 Task: Manage the "Register" page in the site builder.
Action: Mouse moved to (1109, 79)
Screenshot: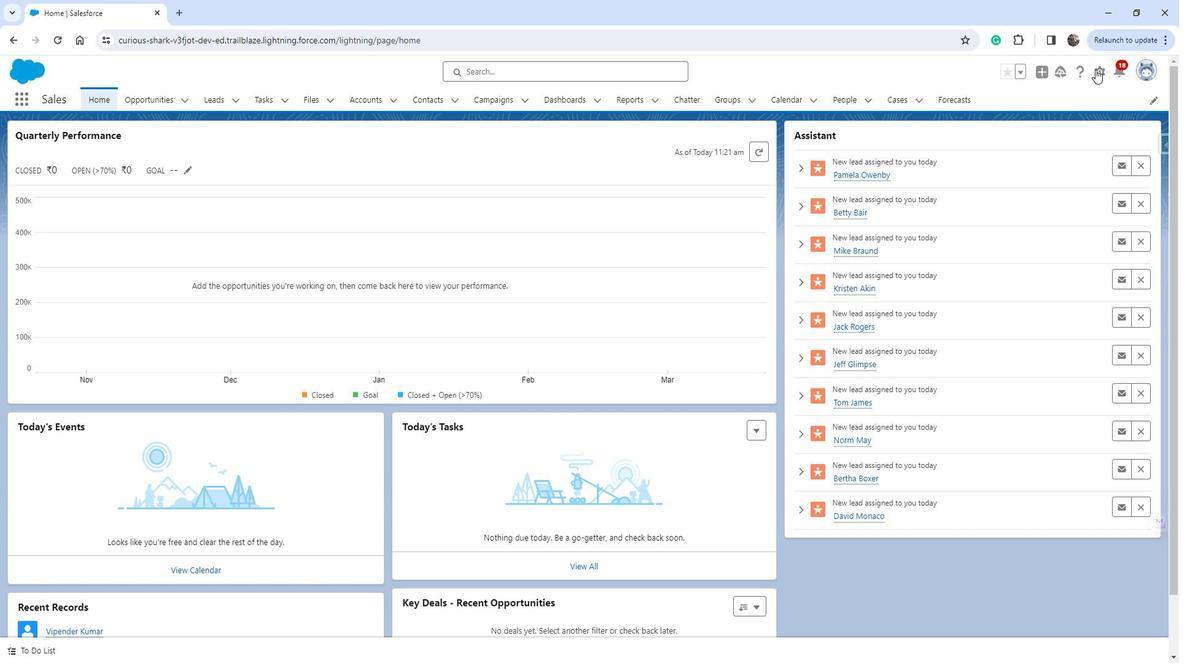 
Action: Mouse pressed left at (1109, 79)
Screenshot: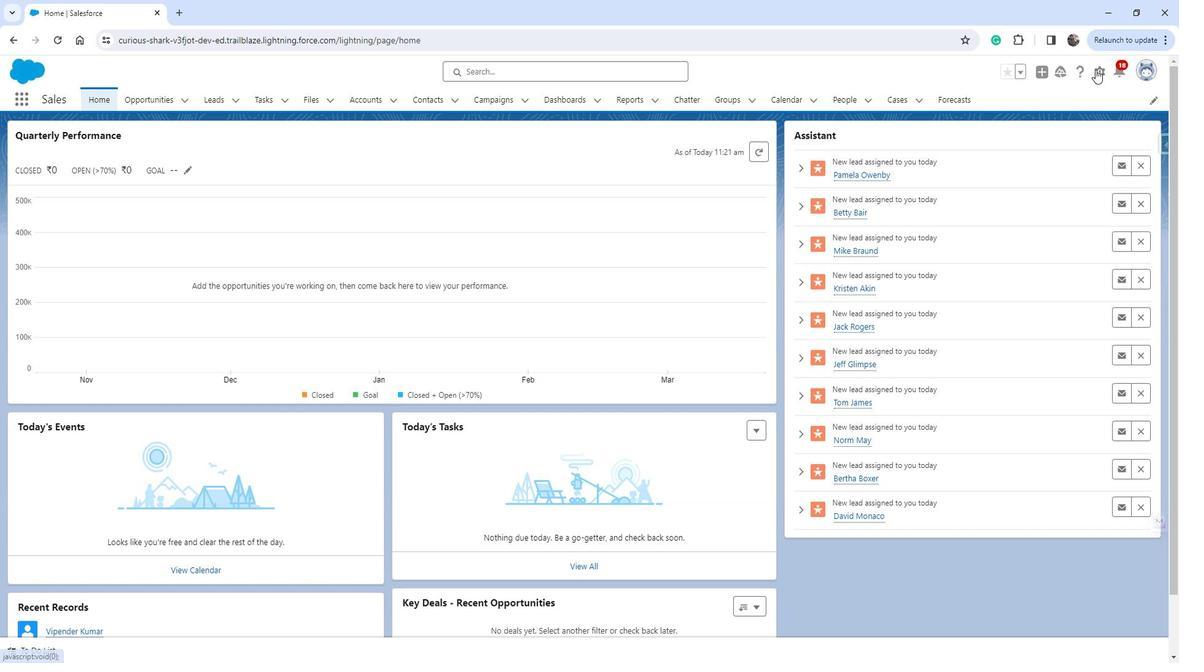 
Action: Mouse moved to (1066, 117)
Screenshot: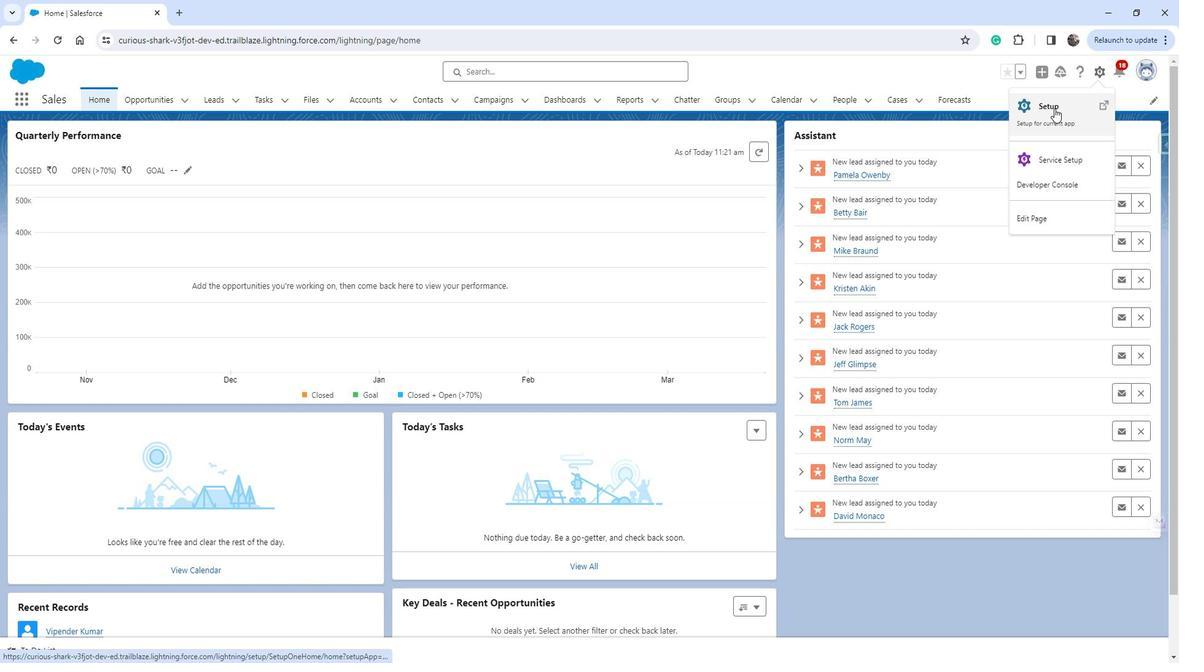
Action: Mouse pressed left at (1066, 117)
Screenshot: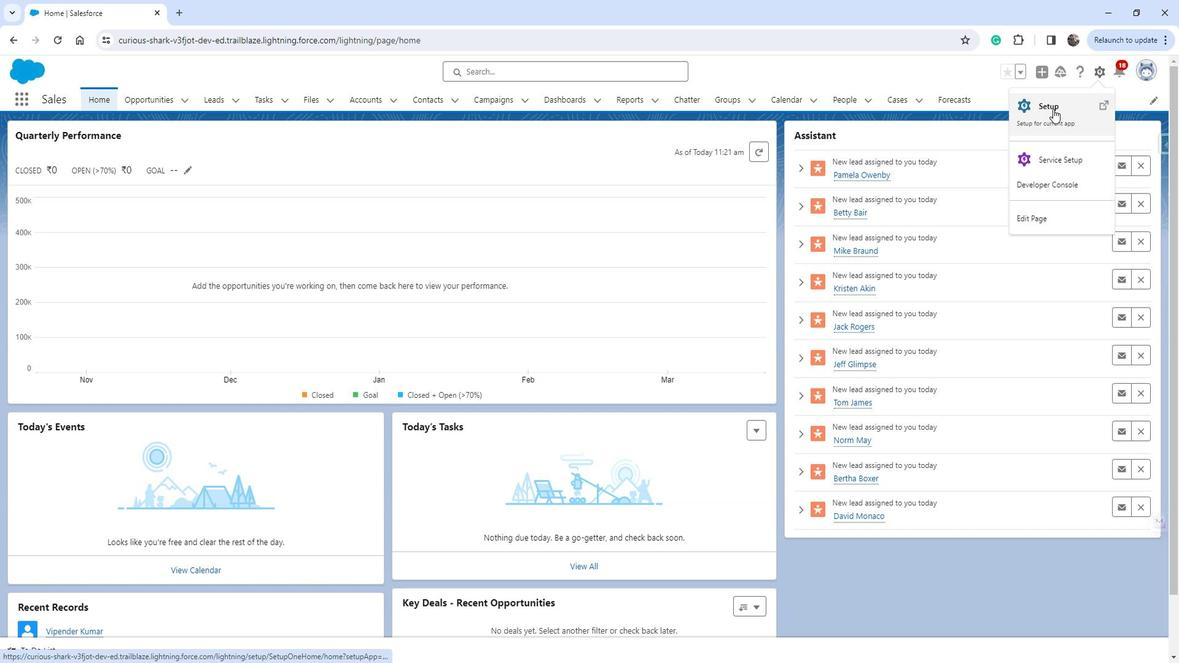 
Action: Mouse moved to (72, 467)
Screenshot: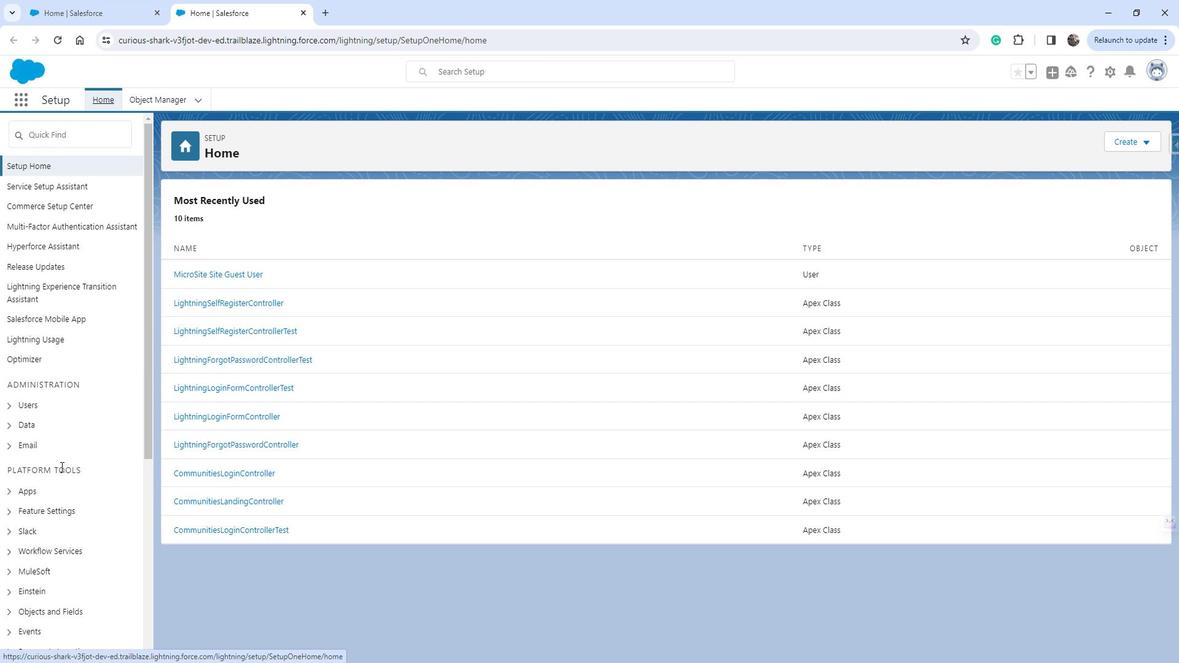 
Action: Mouse scrolled (72, 466) with delta (0, 0)
Screenshot: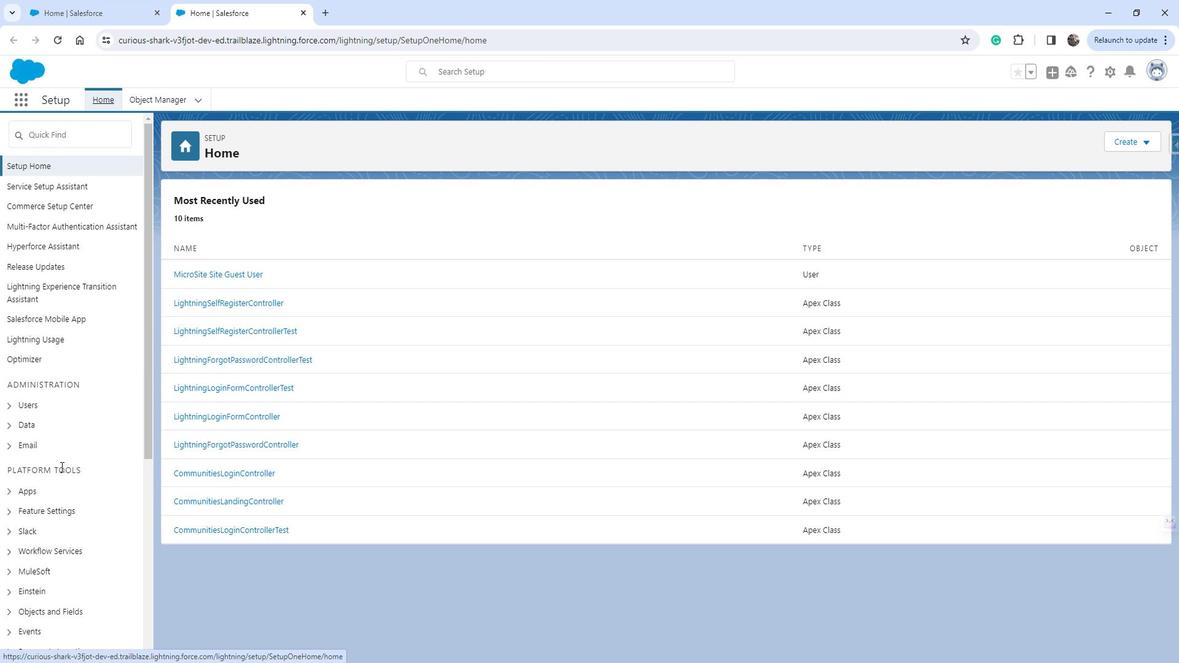 
Action: Mouse scrolled (72, 466) with delta (0, 0)
Screenshot: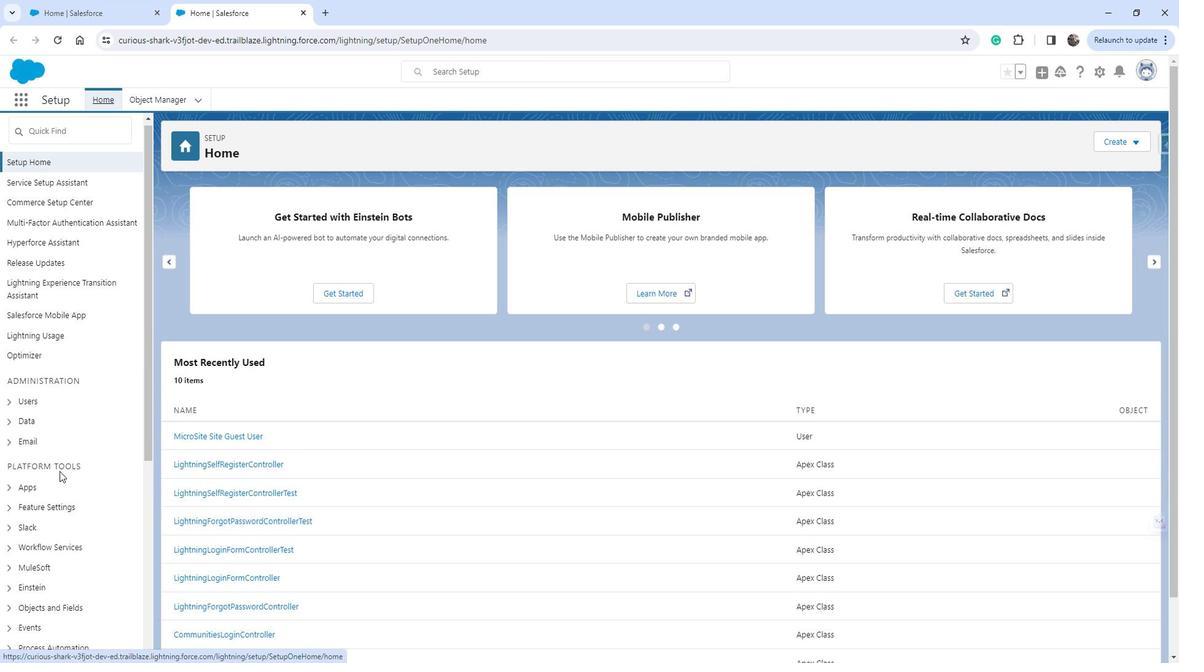 
Action: Mouse moved to (22, 383)
Screenshot: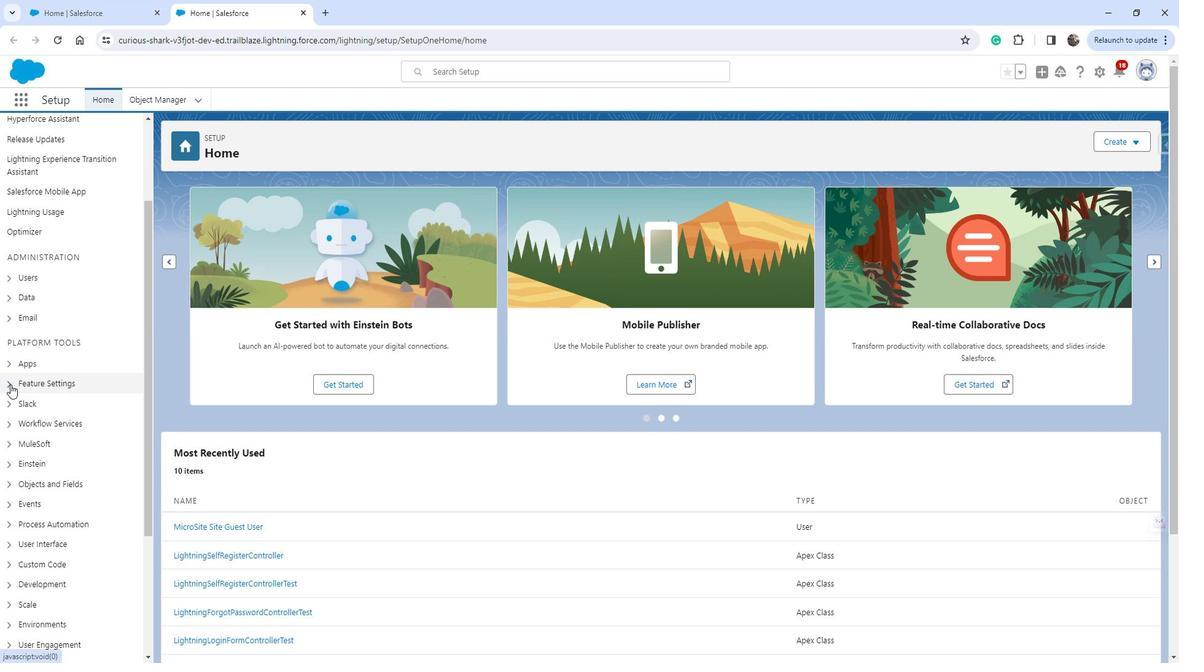 
Action: Mouse pressed left at (22, 383)
Screenshot: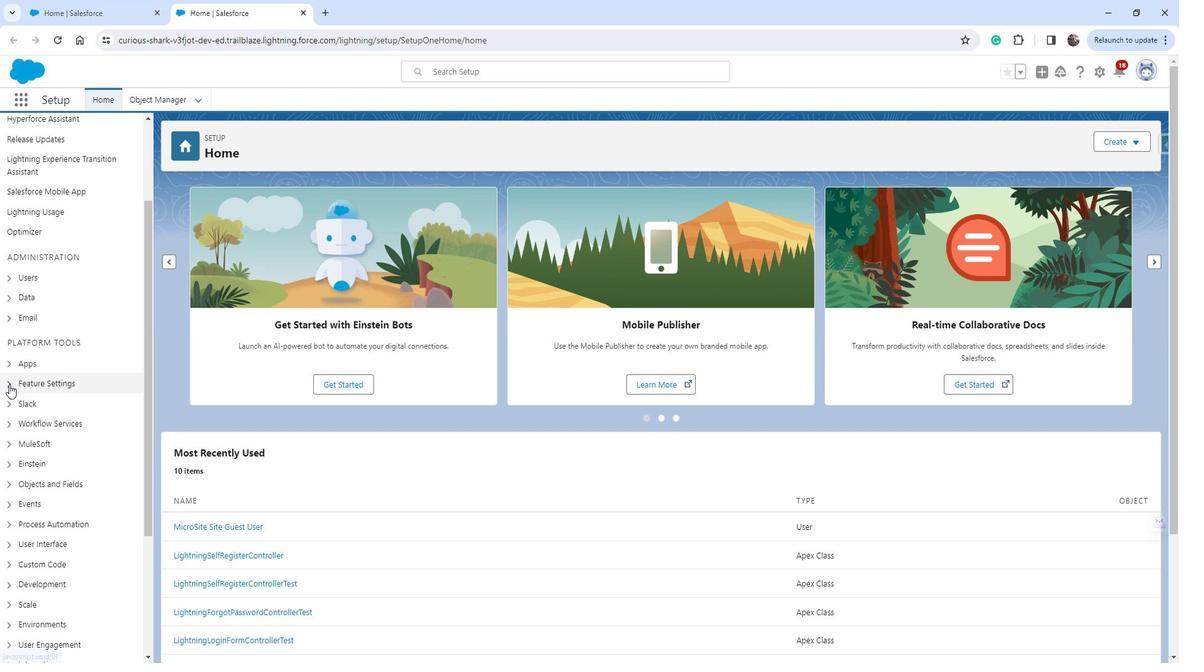 
Action: Mouse moved to (86, 386)
Screenshot: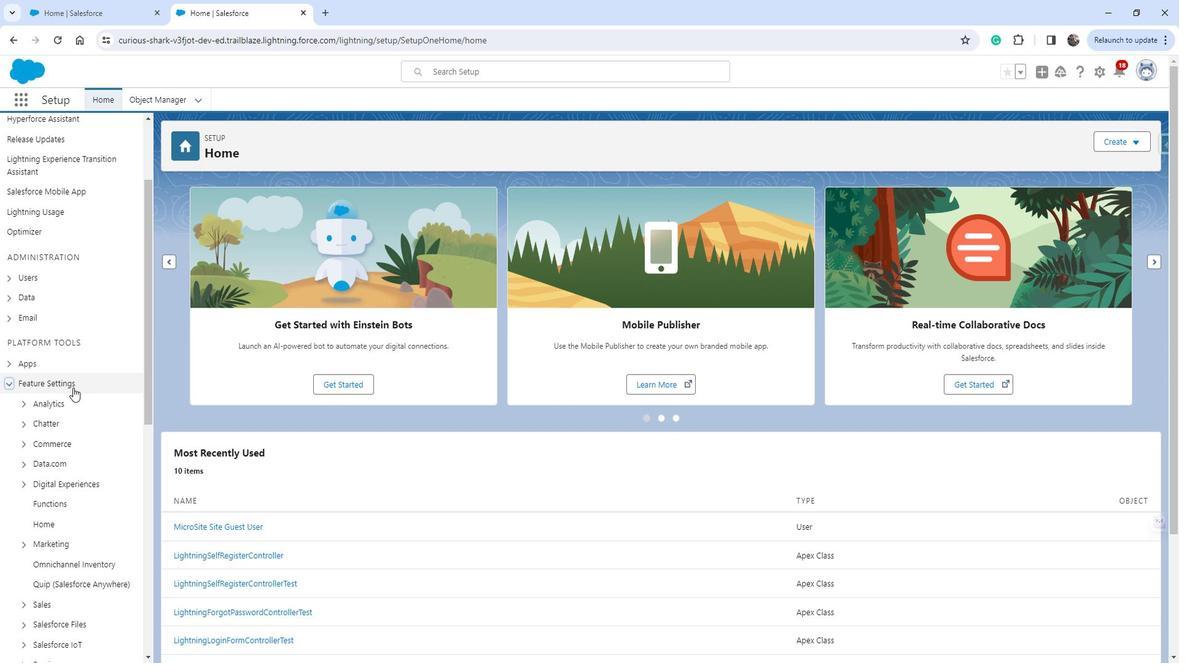 
Action: Mouse scrolled (86, 385) with delta (0, 0)
Screenshot: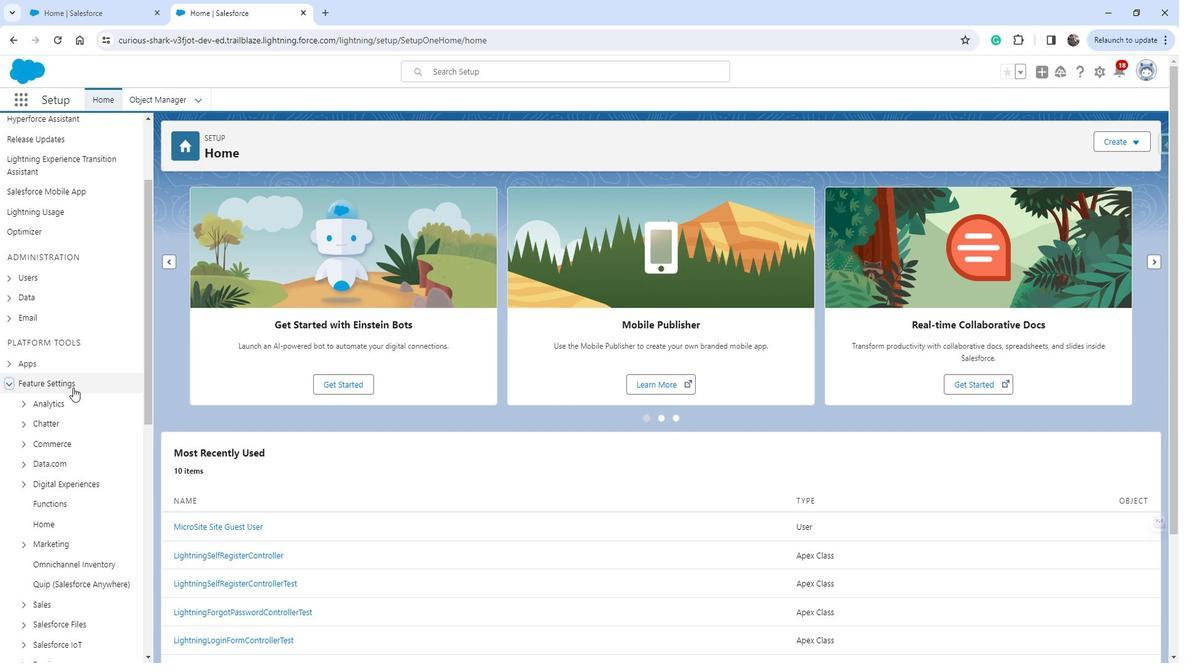 
Action: Mouse moved to (86, 386)
Screenshot: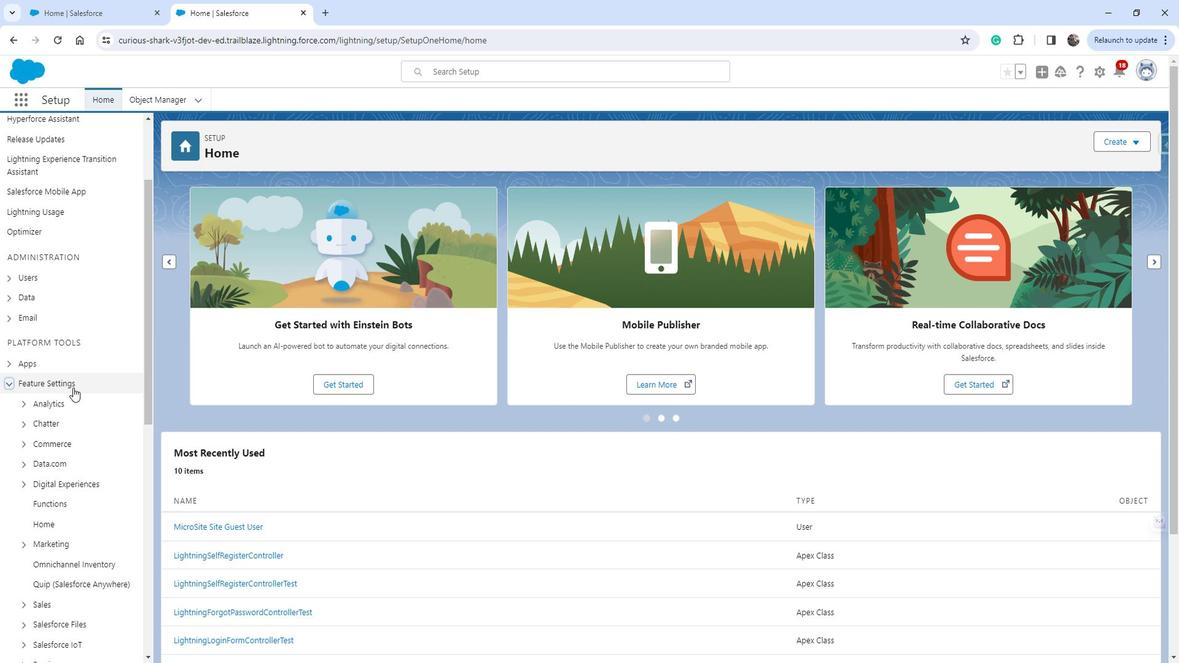 
Action: Mouse scrolled (86, 385) with delta (0, 0)
Screenshot: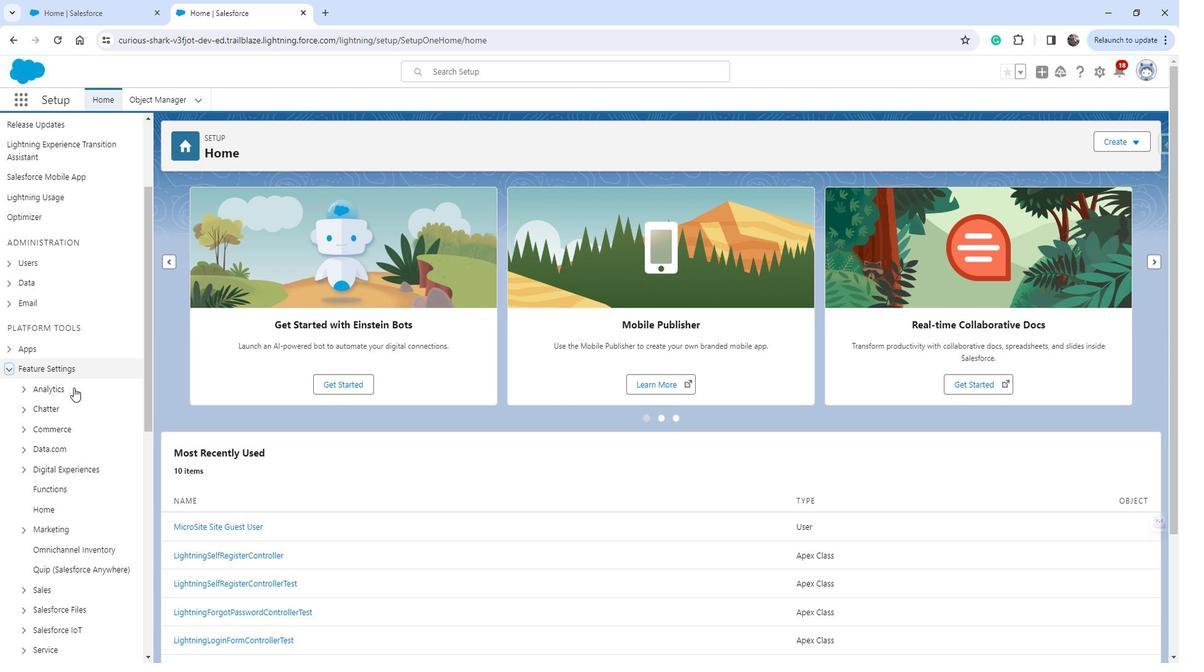 
Action: Mouse moved to (38, 358)
Screenshot: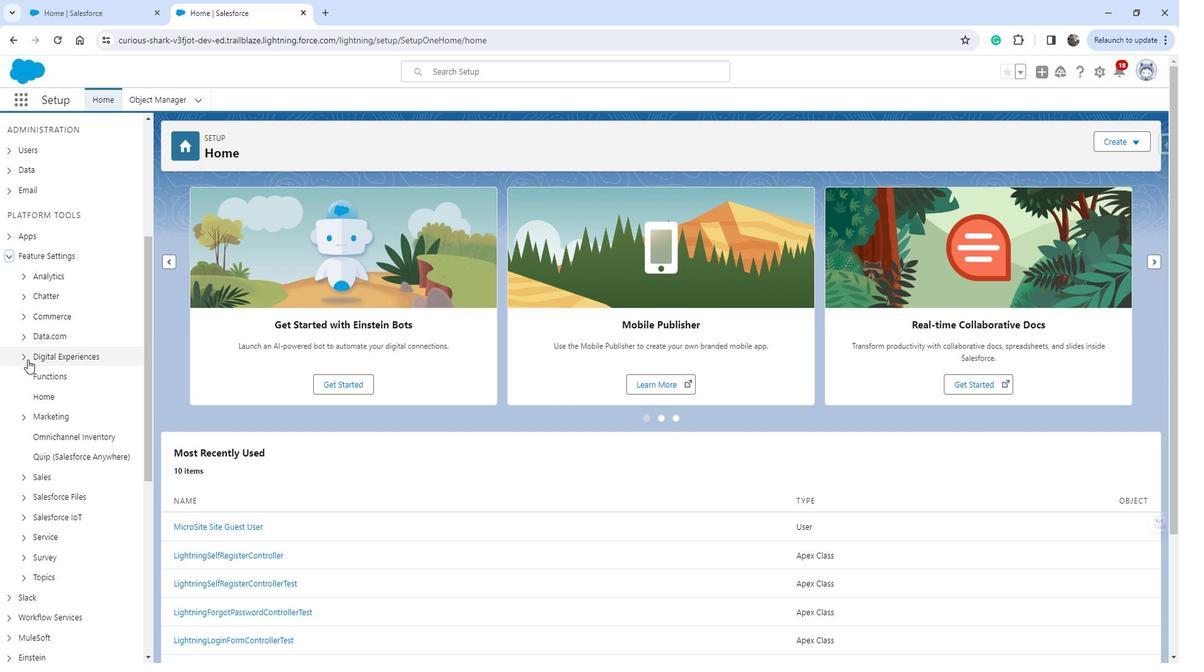 
Action: Mouse pressed left at (38, 358)
Screenshot: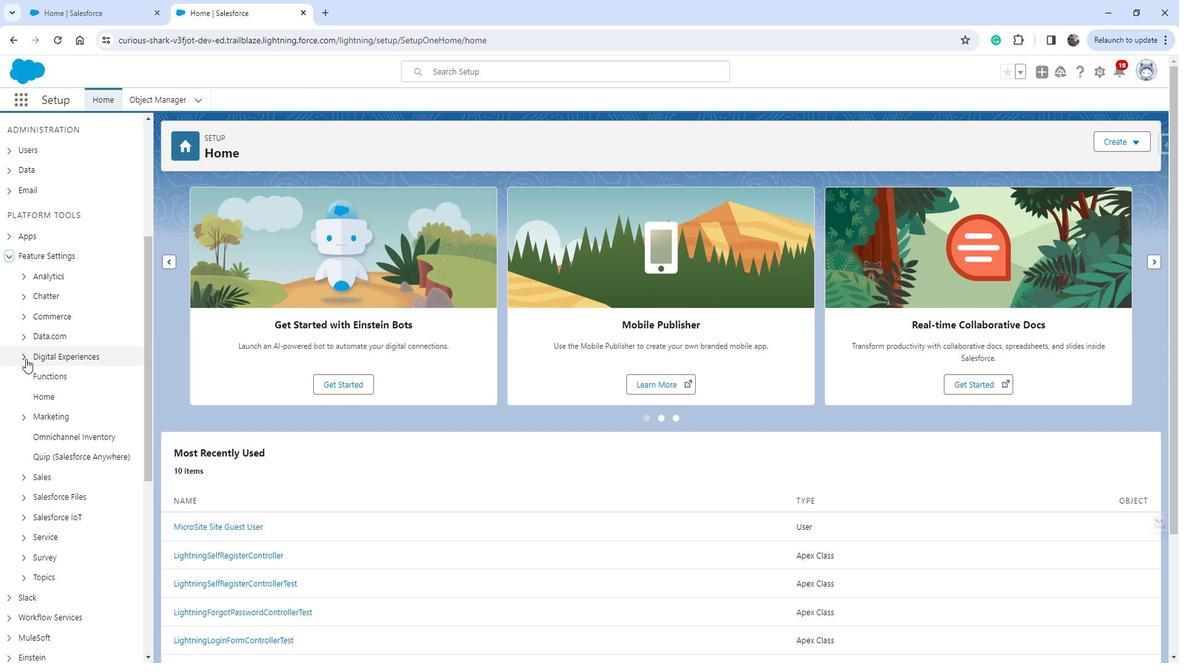 
Action: Mouse moved to (69, 373)
Screenshot: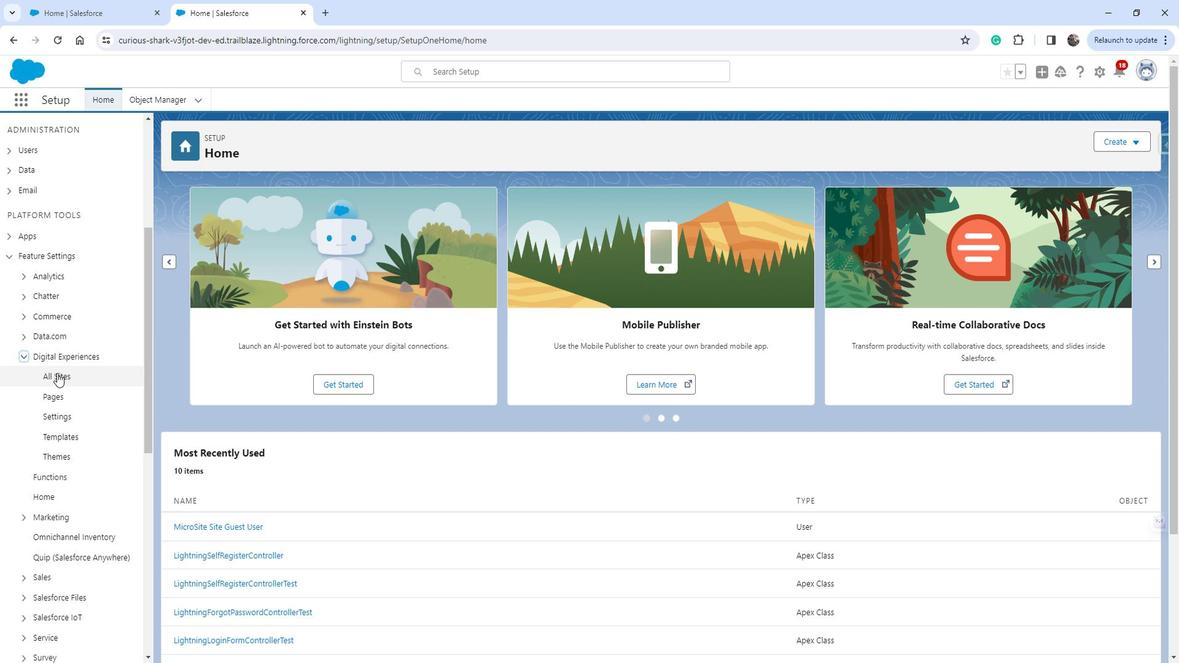 
Action: Mouse pressed left at (69, 373)
Screenshot: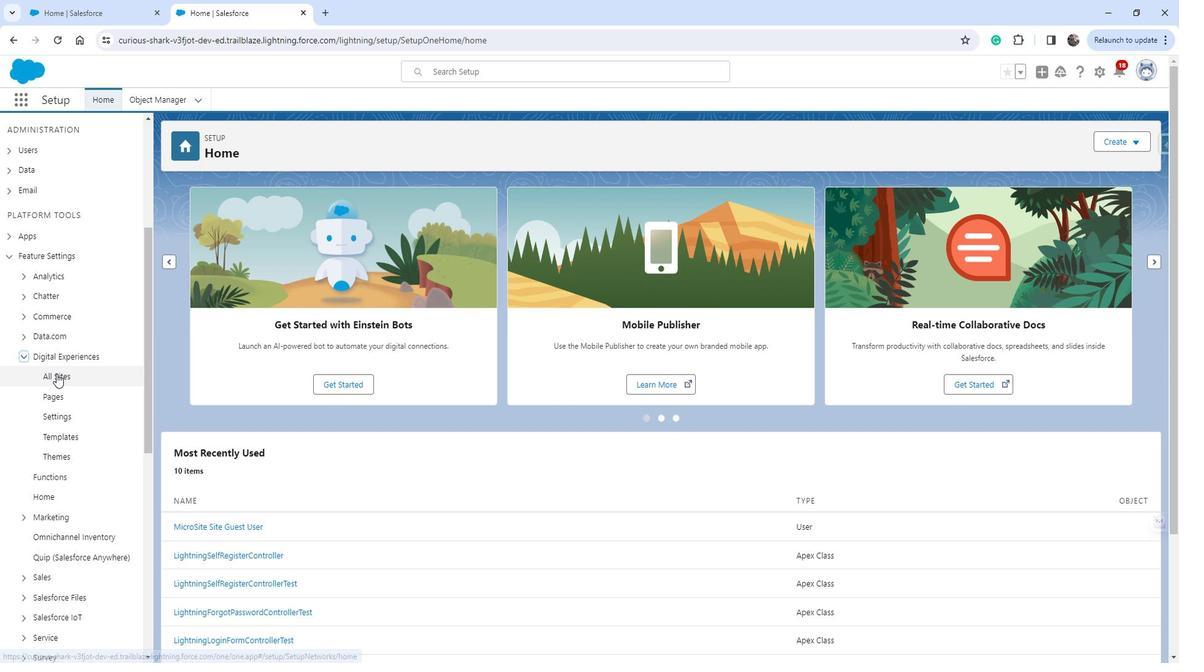 
Action: Mouse moved to (213, 295)
Screenshot: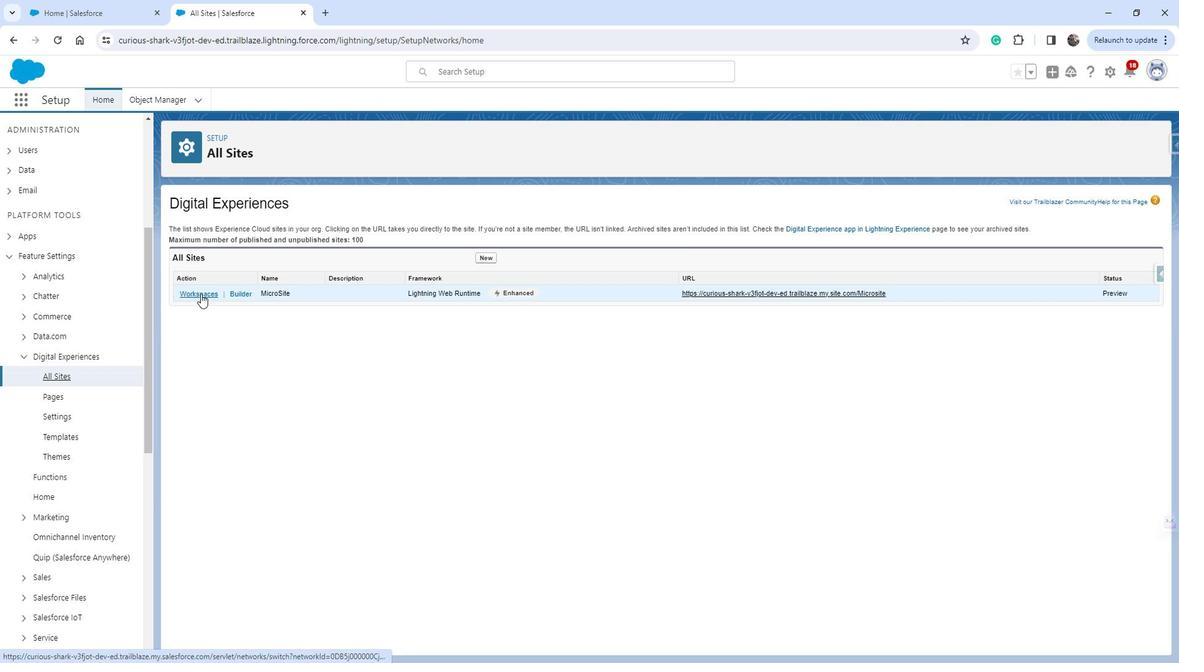 
Action: Mouse pressed left at (213, 295)
Screenshot: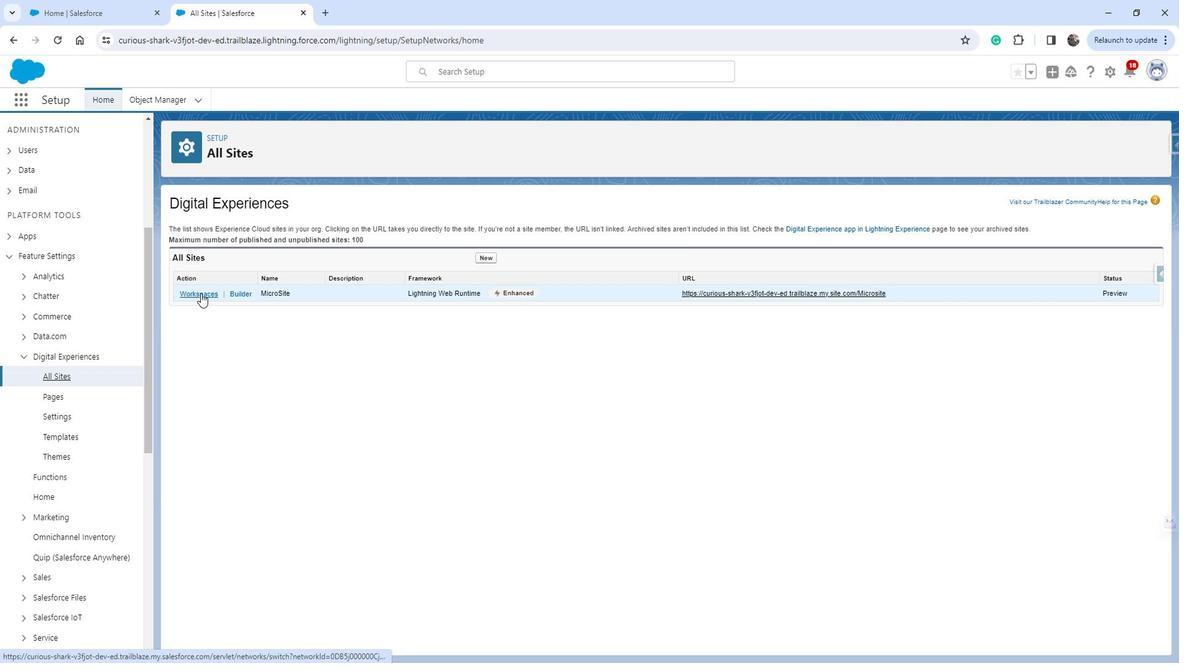 
Action: Mouse moved to (226, 311)
Screenshot: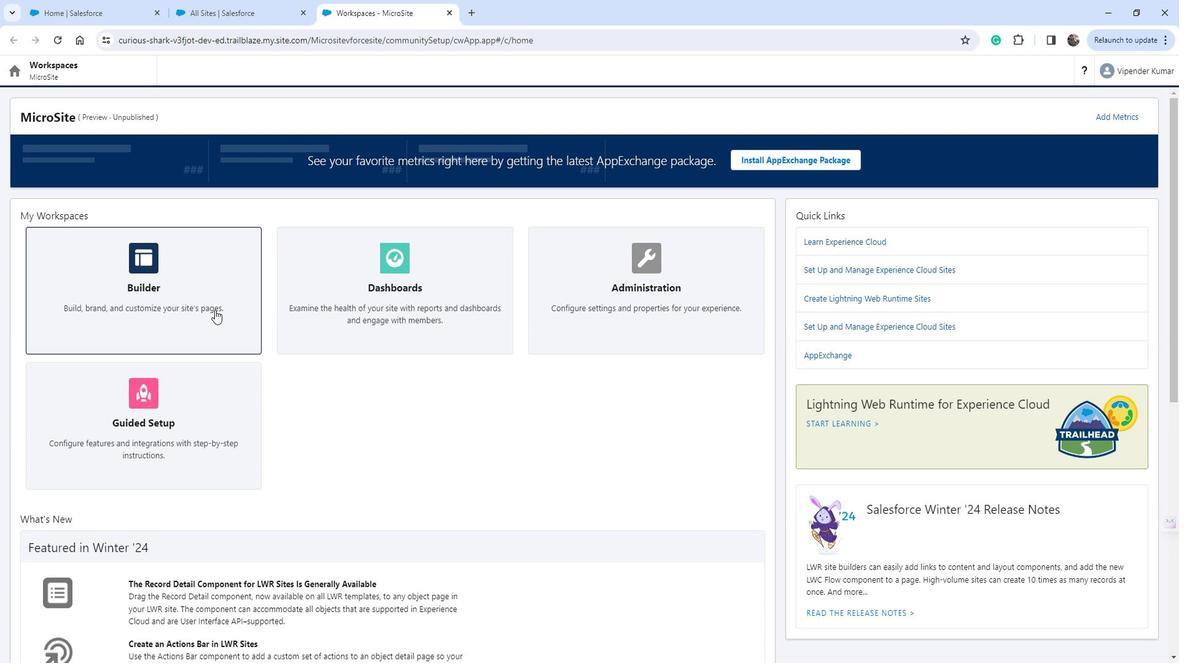 
Action: Mouse pressed left at (226, 311)
Screenshot: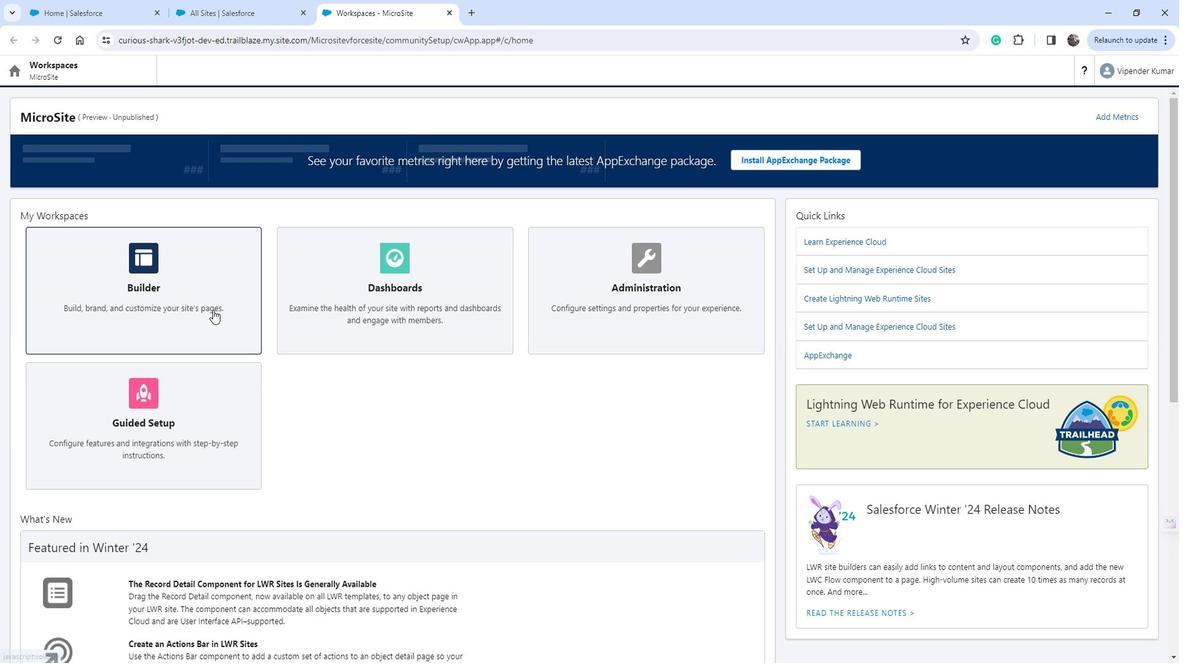 
Action: Mouse moved to (208, 79)
Screenshot: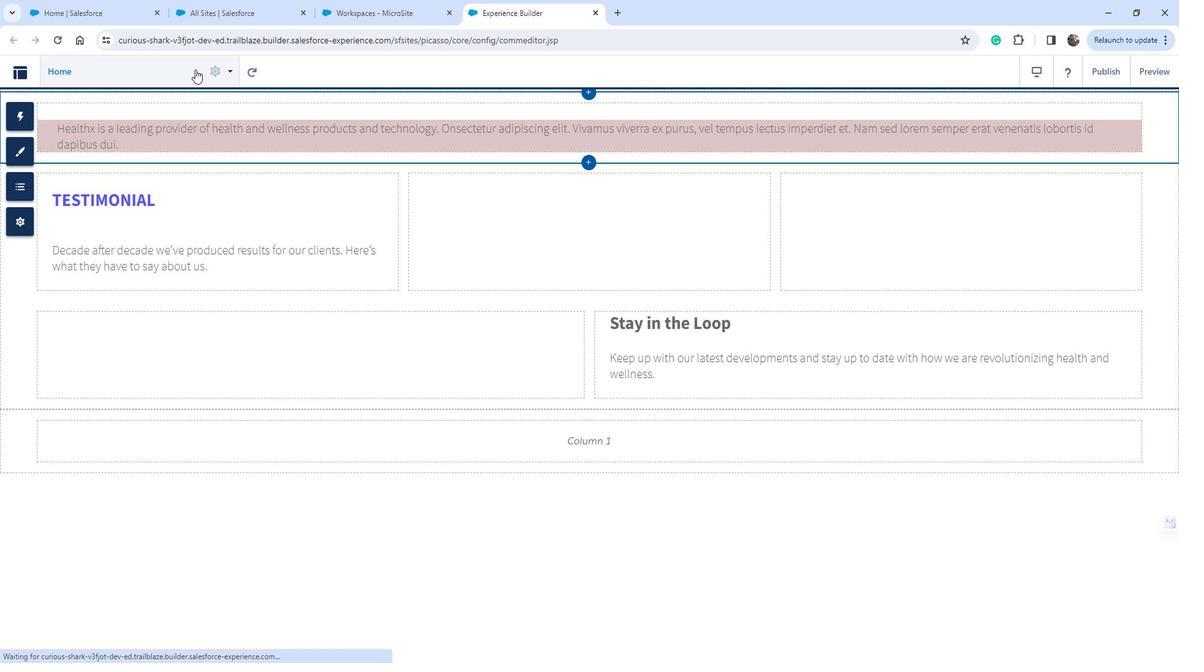 
Action: Mouse pressed left at (208, 79)
Screenshot: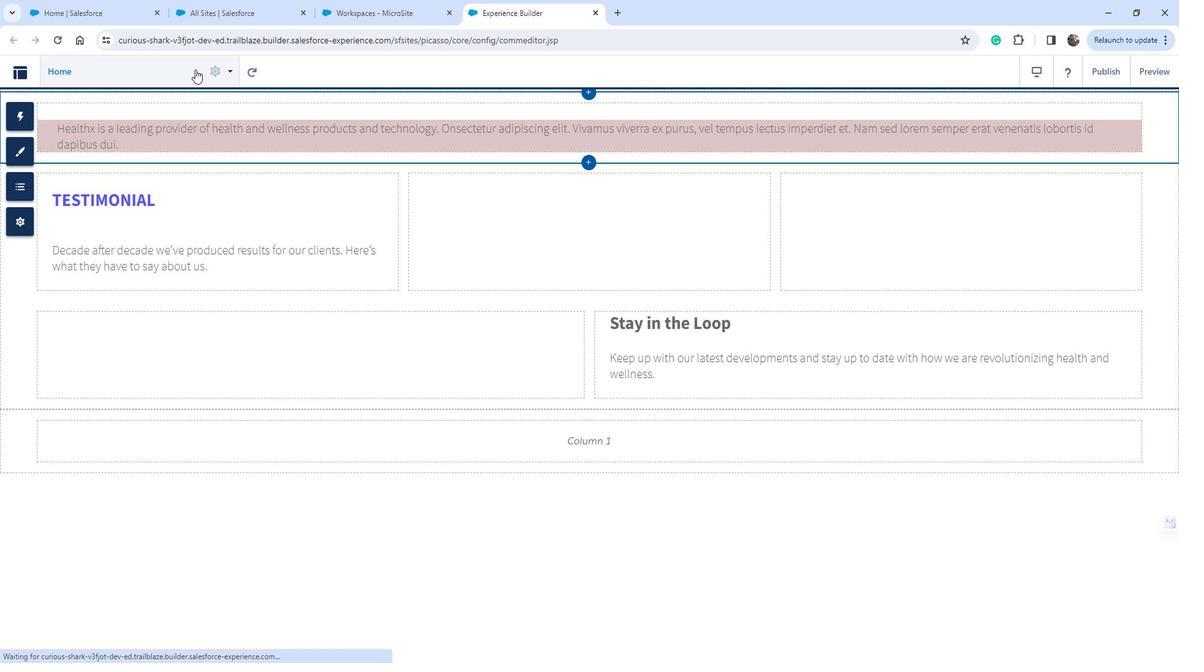 
Action: Mouse moved to (68, 240)
Screenshot: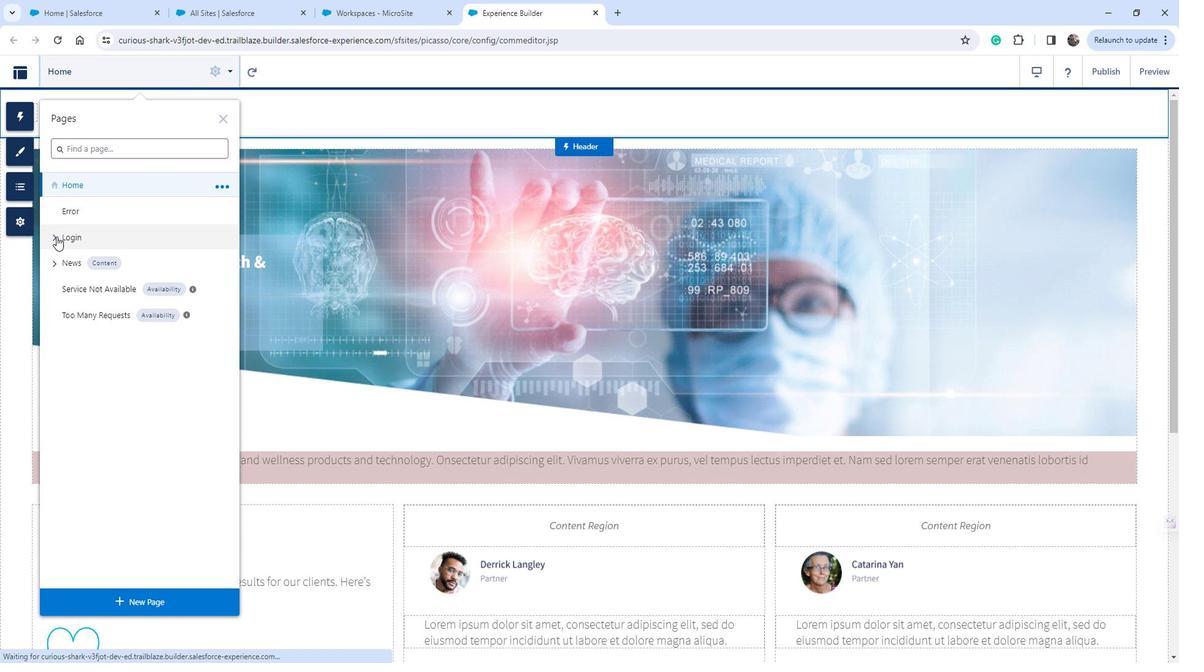 
Action: Mouse pressed left at (68, 240)
Screenshot: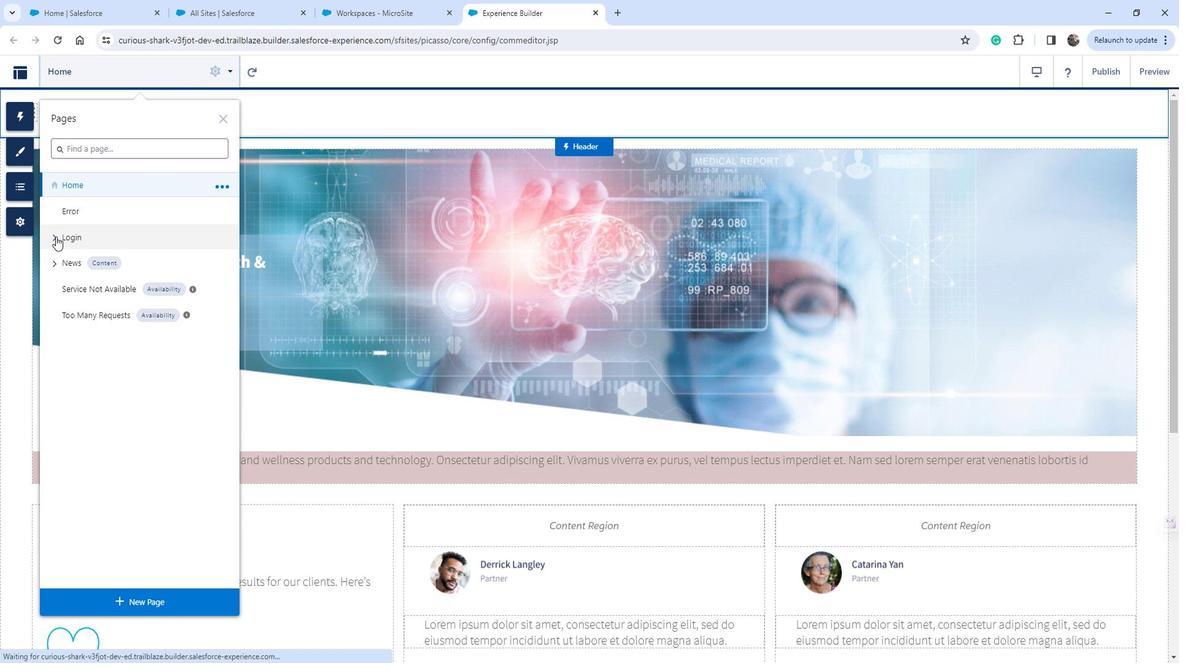 
Action: Mouse moved to (102, 334)
Screenshot: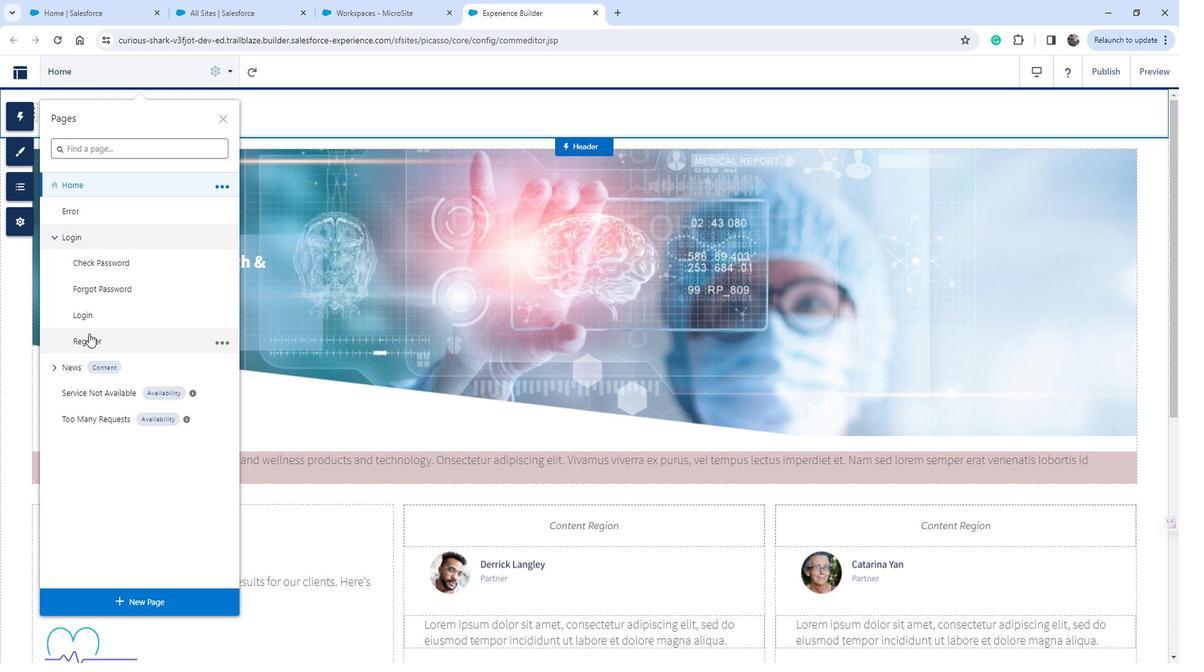 
Action: Mouse pressed left at (102, 334)
Screenshot: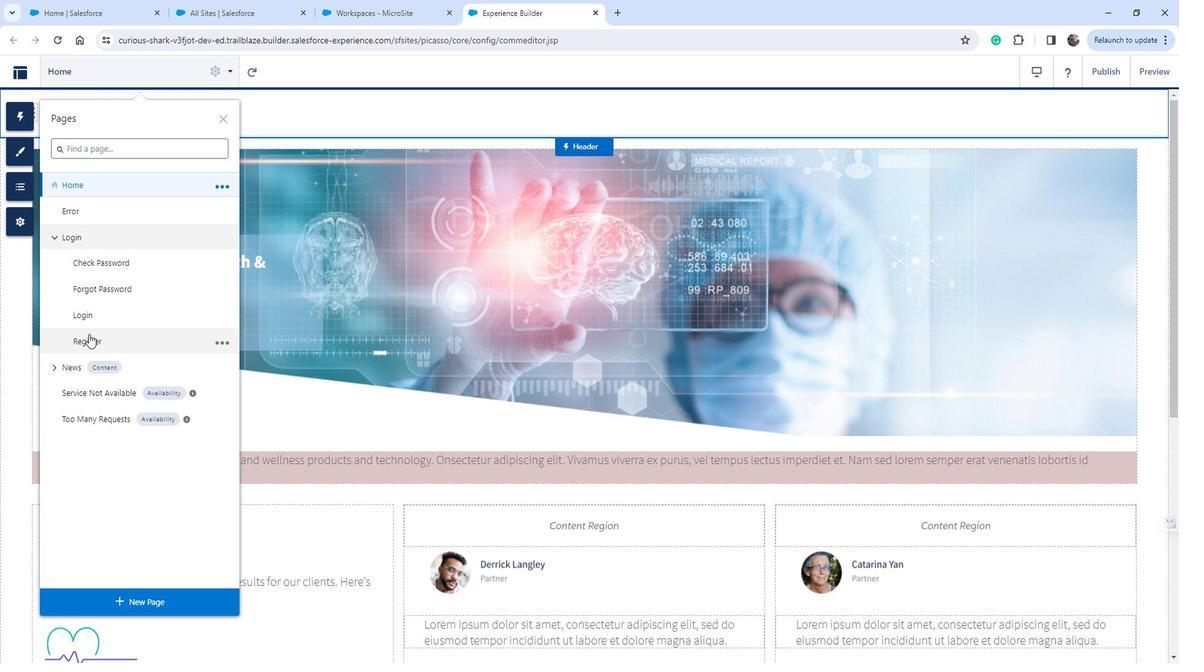 
Action: Mouse moved to (734, 393)
Screenshot: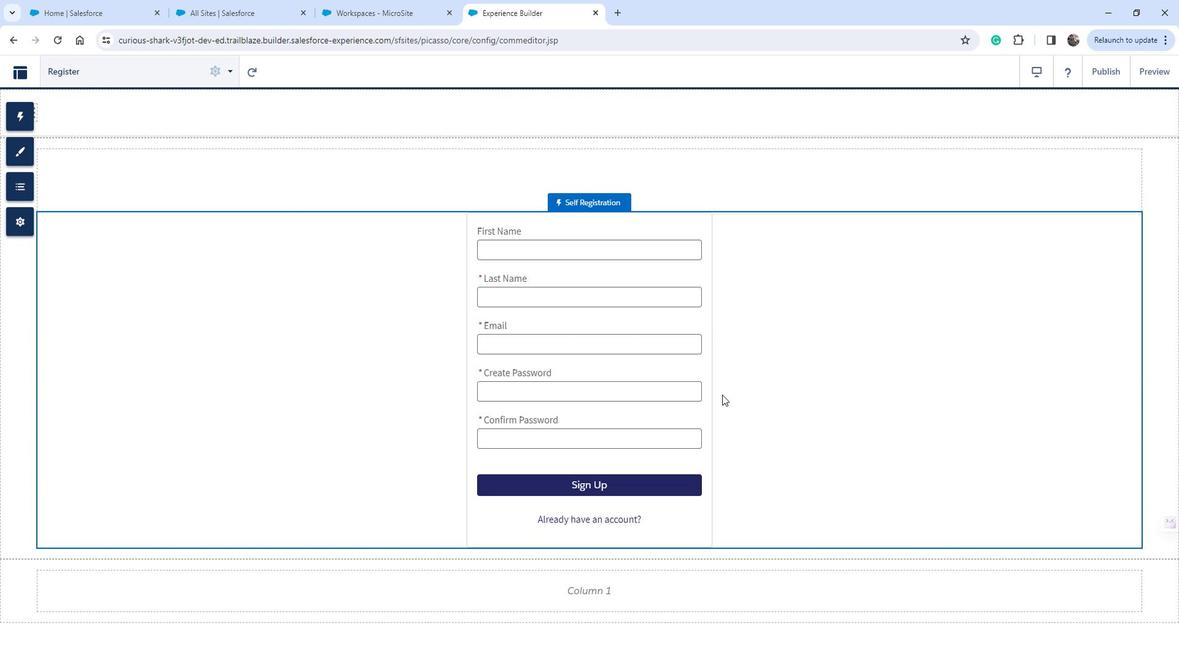 
Action: Mouse pressed left at (734, 393)
Screenshot: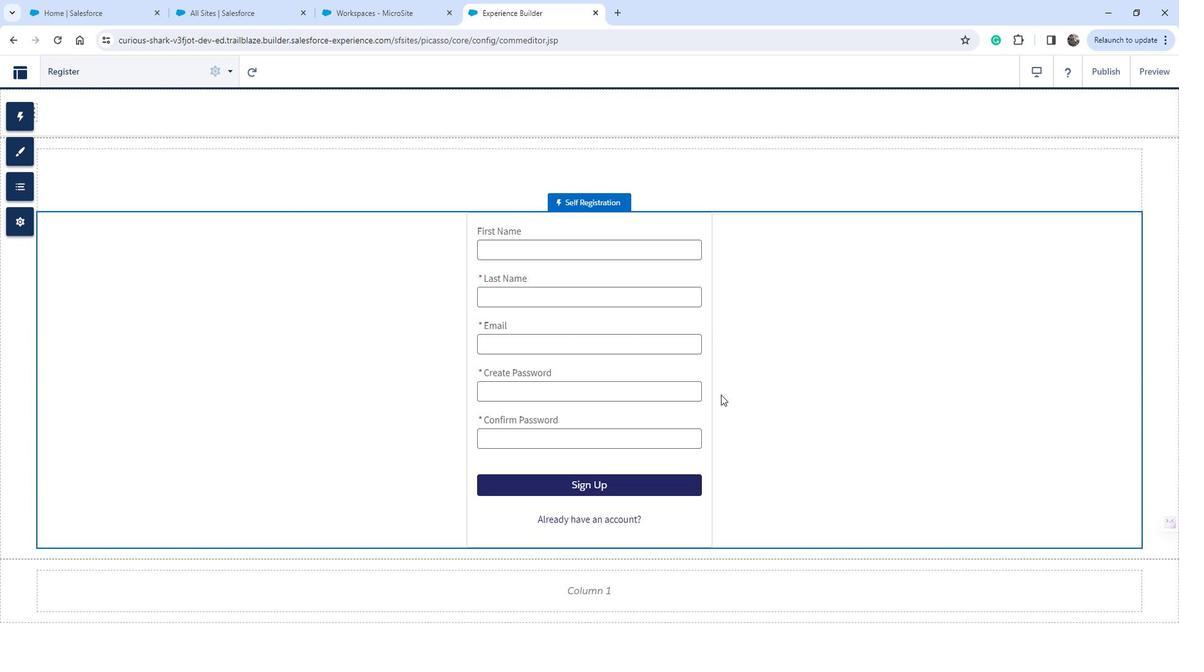 
Action: Mouse moved to (1082, 359)
Screenshot: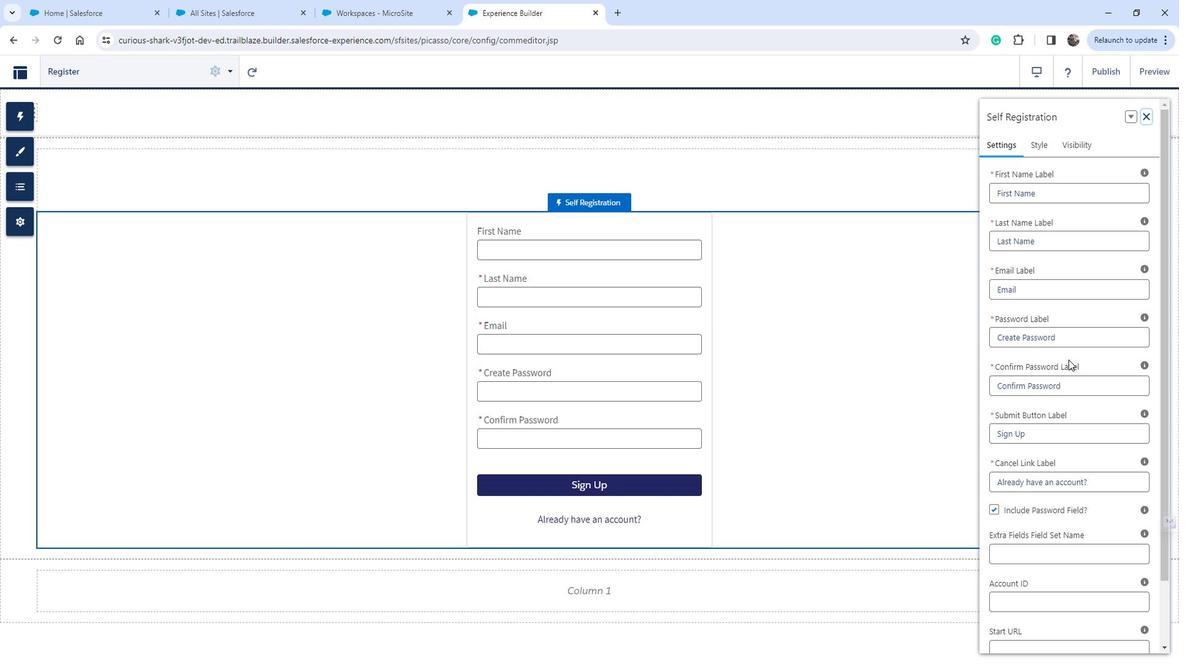 
Action: Mouse scrolled (1082, 358) with delta (0, 0)
Screenshot: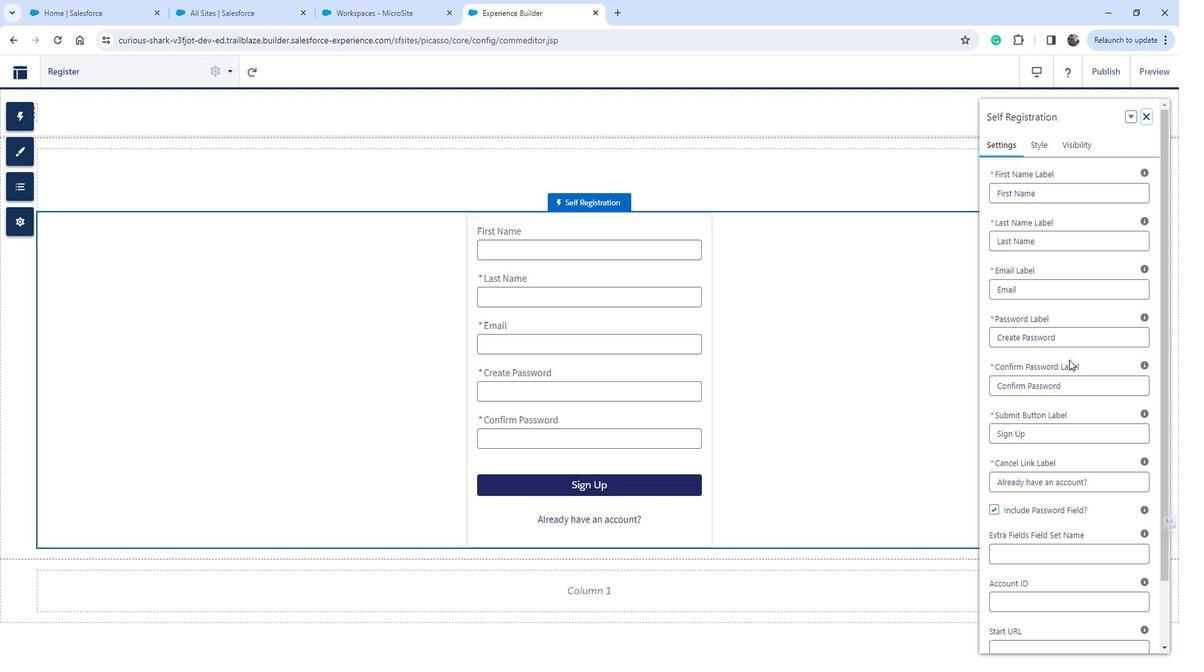 
Action: Mouse moved to (1026, 325)
Screenshot: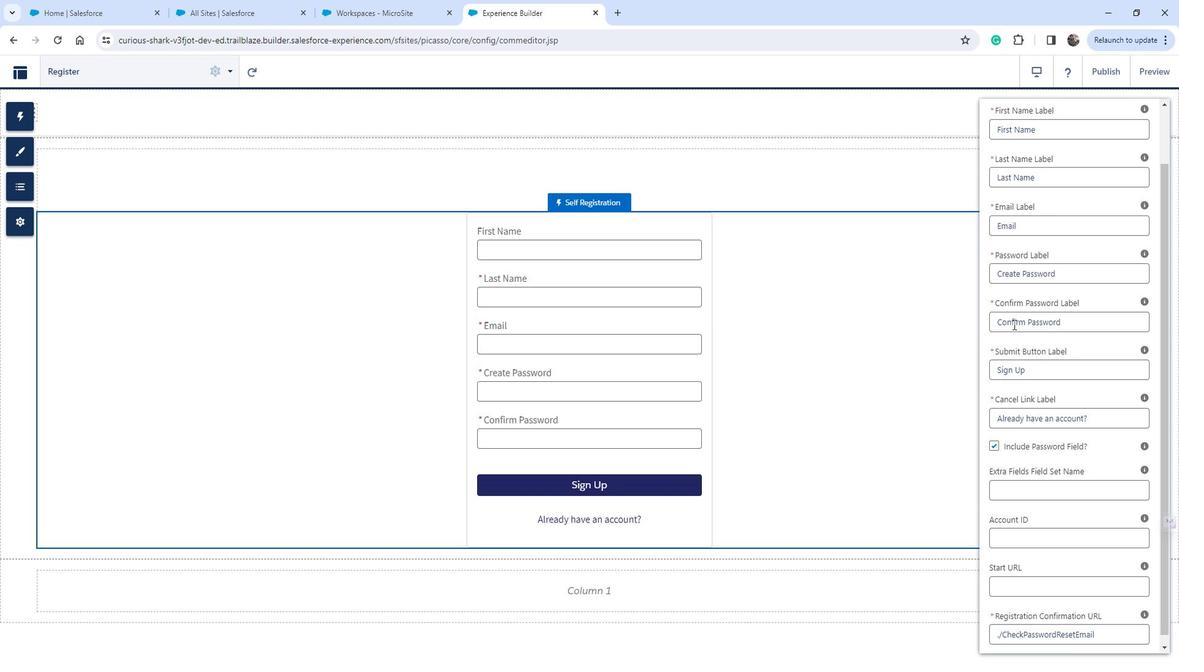 
Action: Mouse pressed left at (1026, 325)
Screenshot: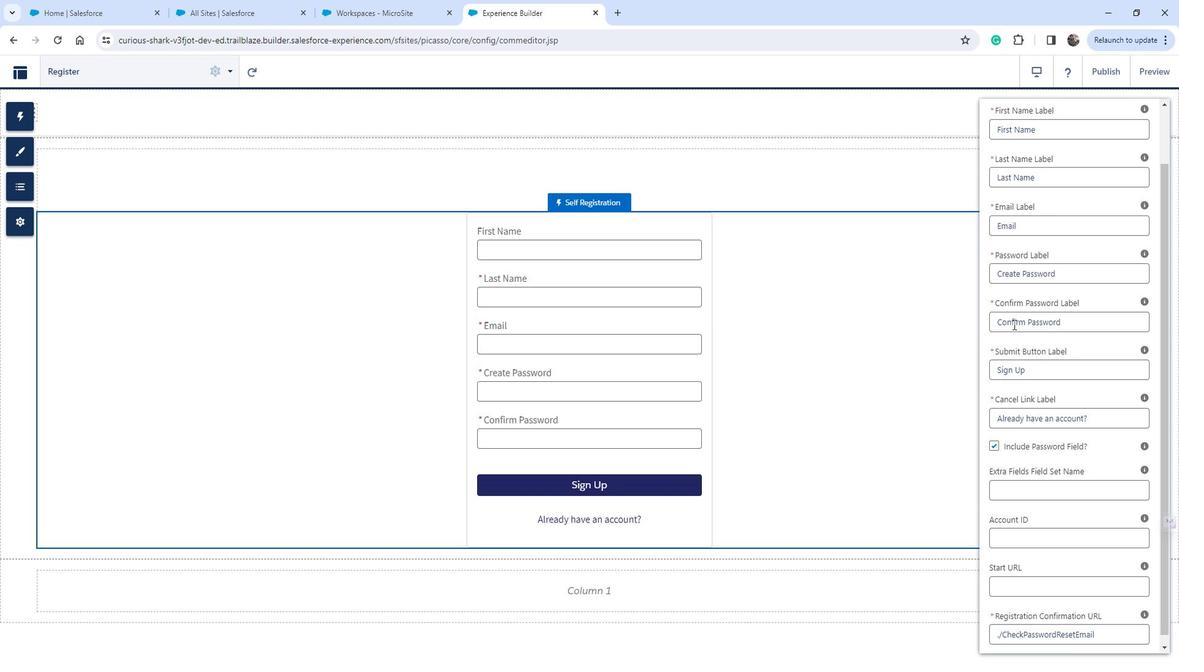 
Action: Mouse pressed left at (1026, 325)
Screenshot: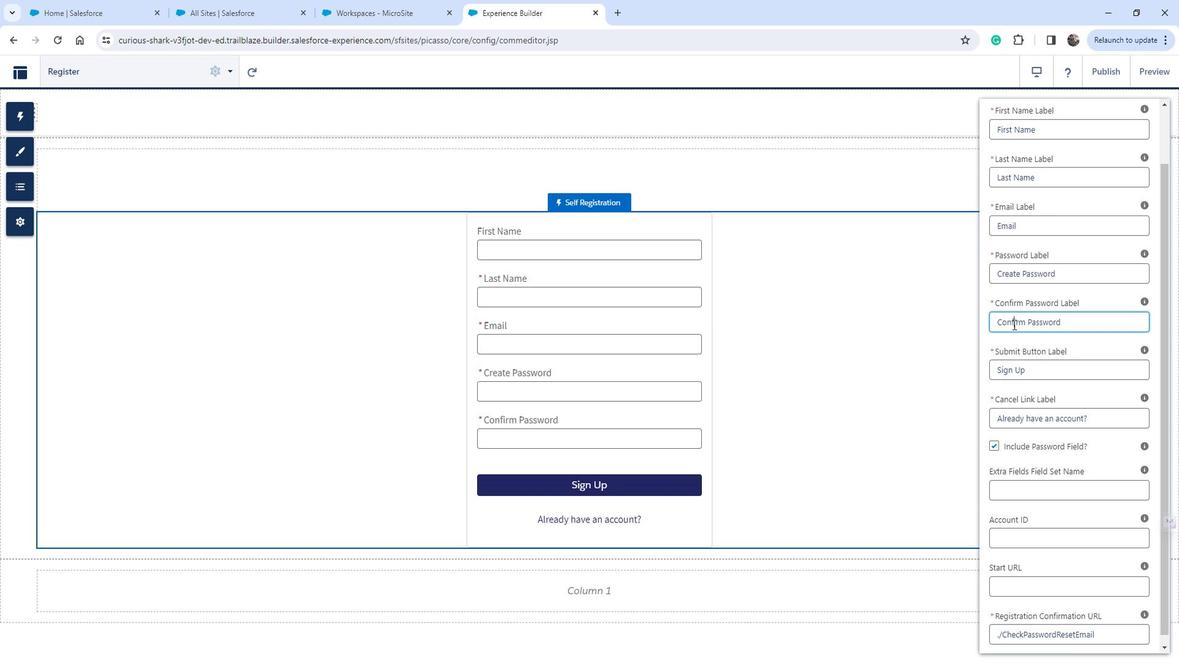 
Action: Key pressed <Key.shift>Verify<Key.space>
Screenshot: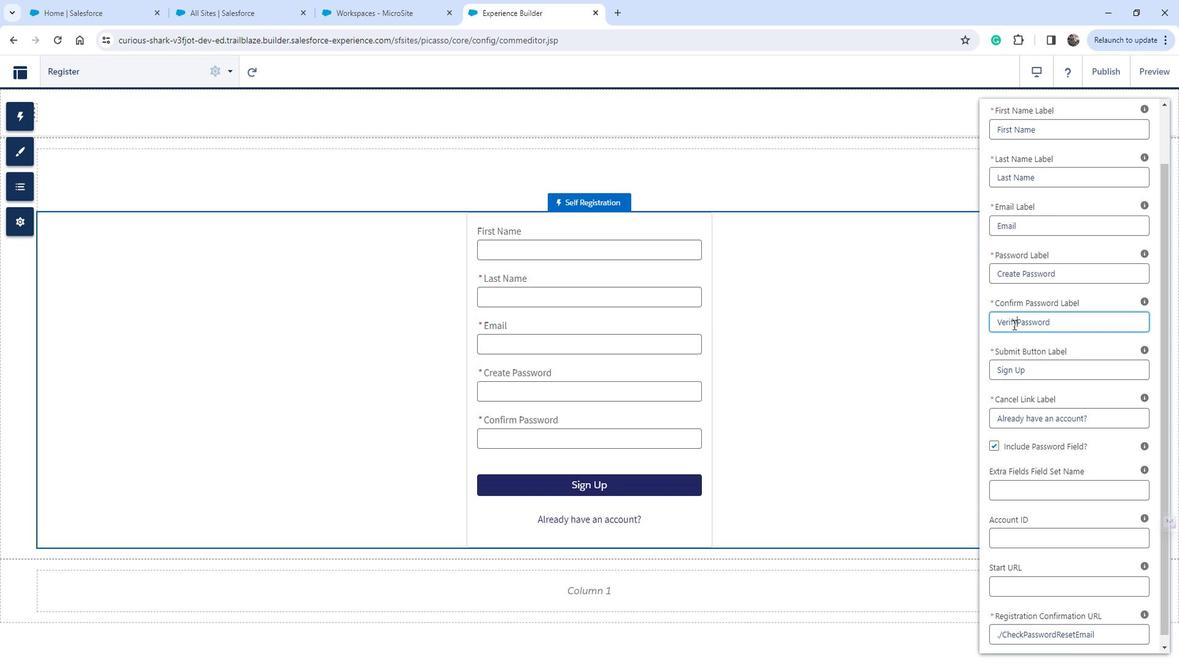 
Action: Mouse moved to (1060, 399)
Screenshot: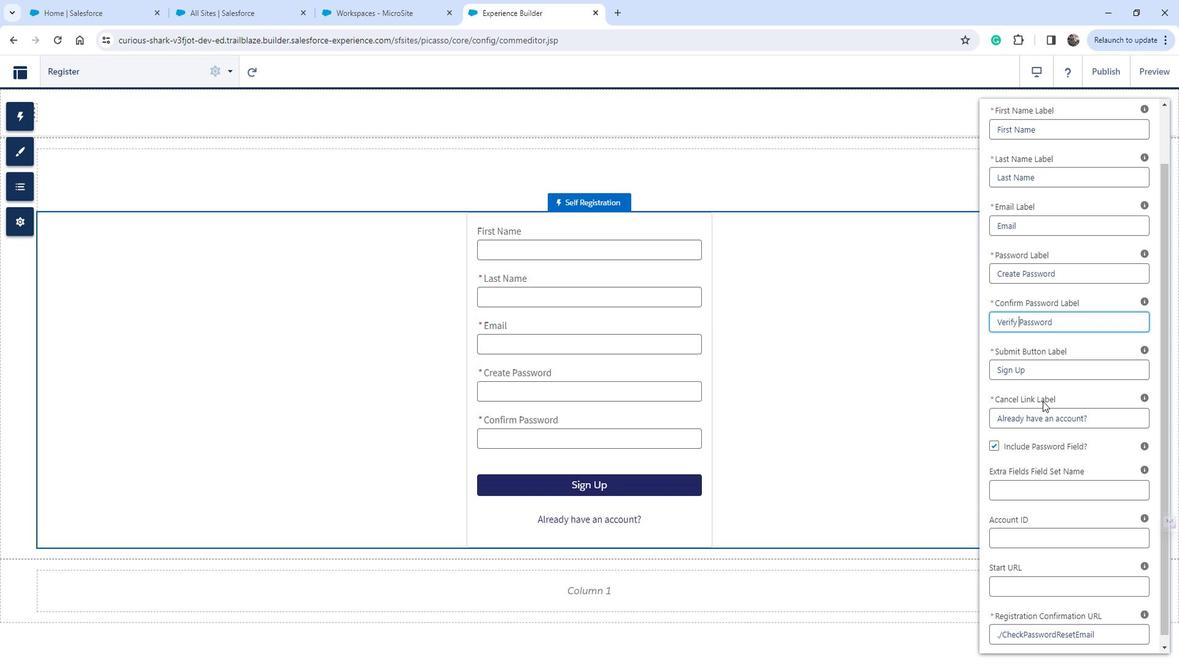 
Action: Mouse scrolled (1060, 398) with delta (0, 0)
Screenshot: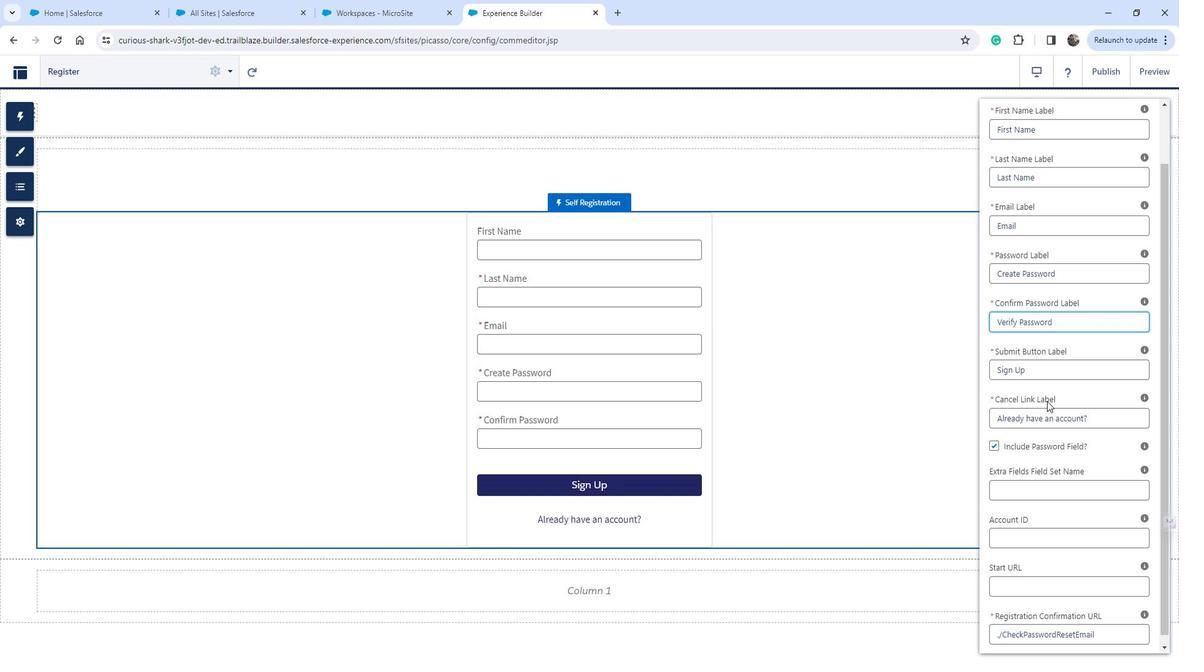 
Action: Mouse scrolled (1060, 398) with delta (0, 0)
Screenshot: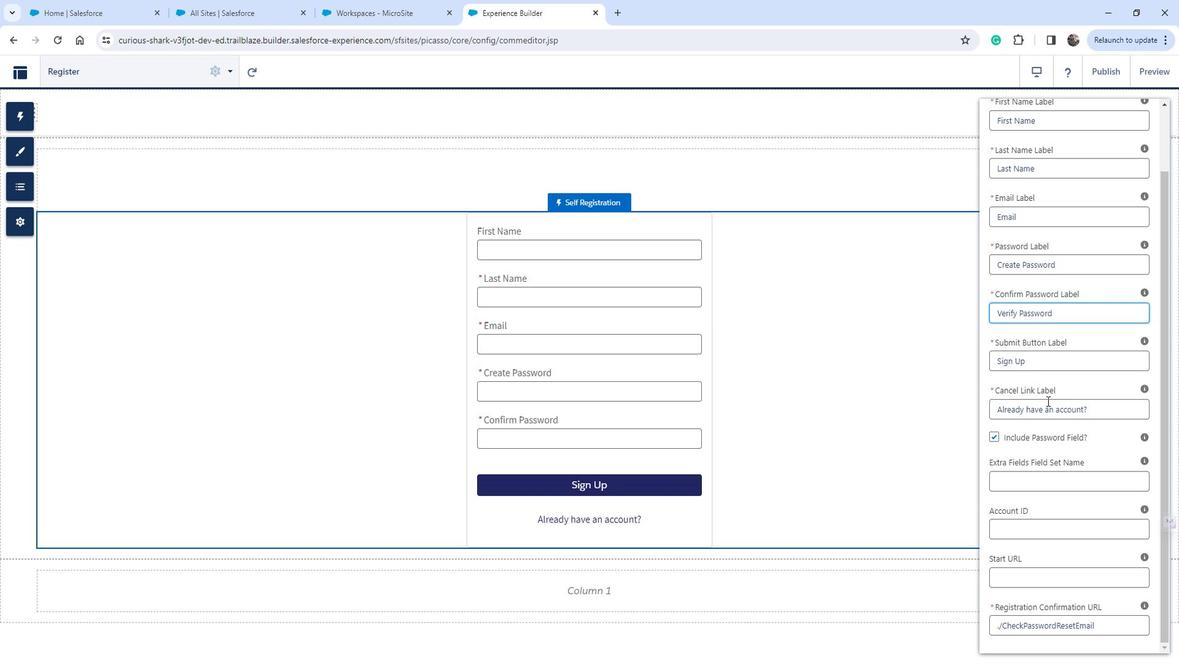 
Action: Mouse moved to (911, 395)
Screenshot: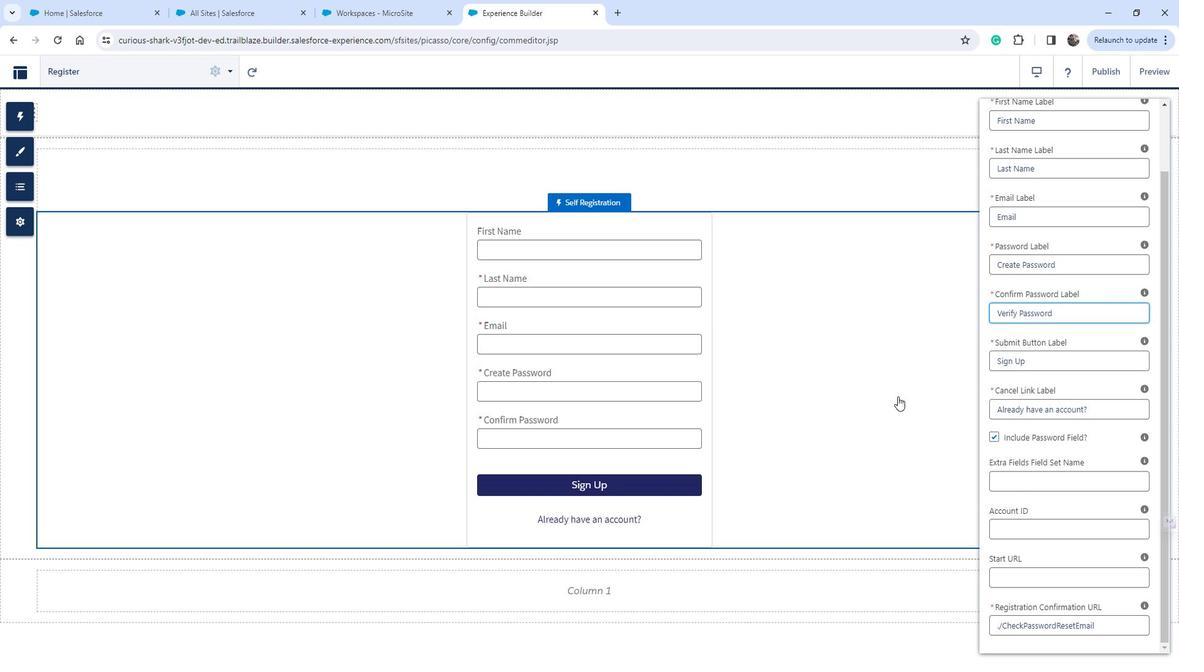 
Action: Mouse pressed left at (911, 395)
Screenshot: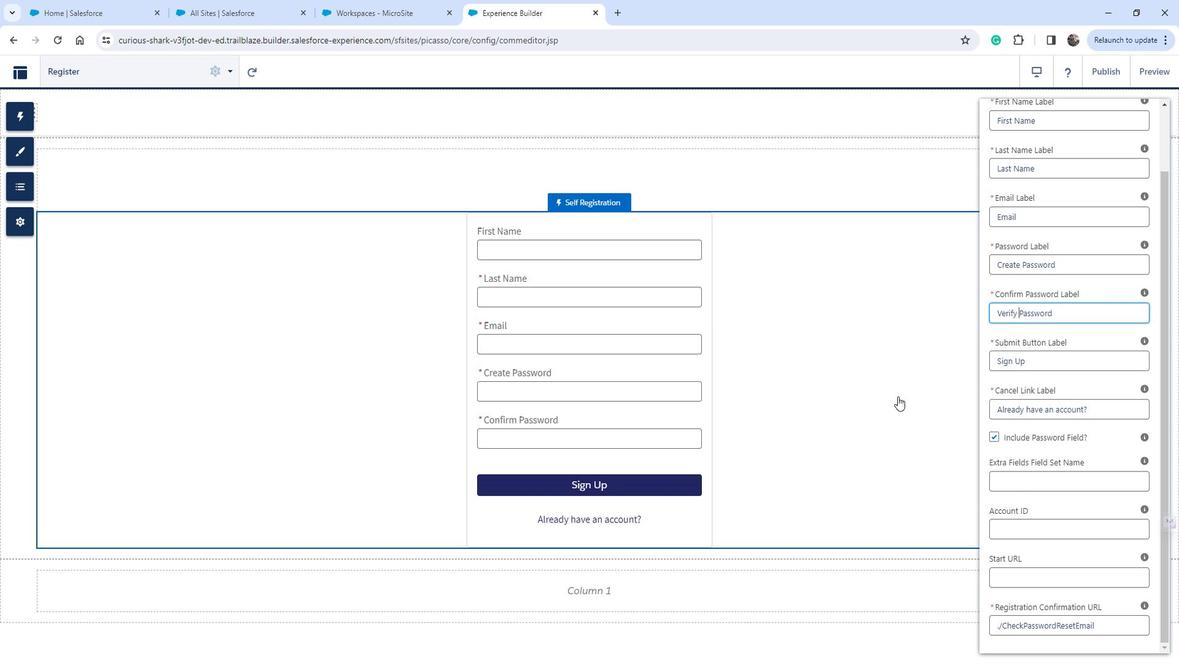 
Action: Mouse moved to (807, 181)
Screenshot: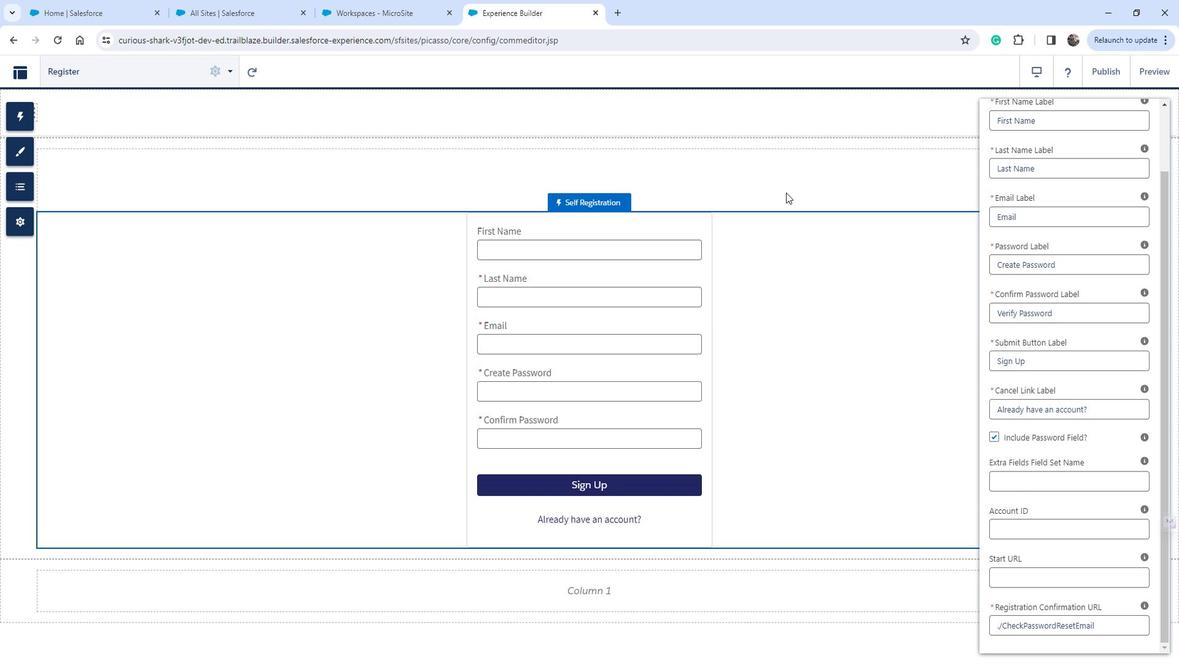 
Action: Mouse pressed left at (807, 181)
Screenshot: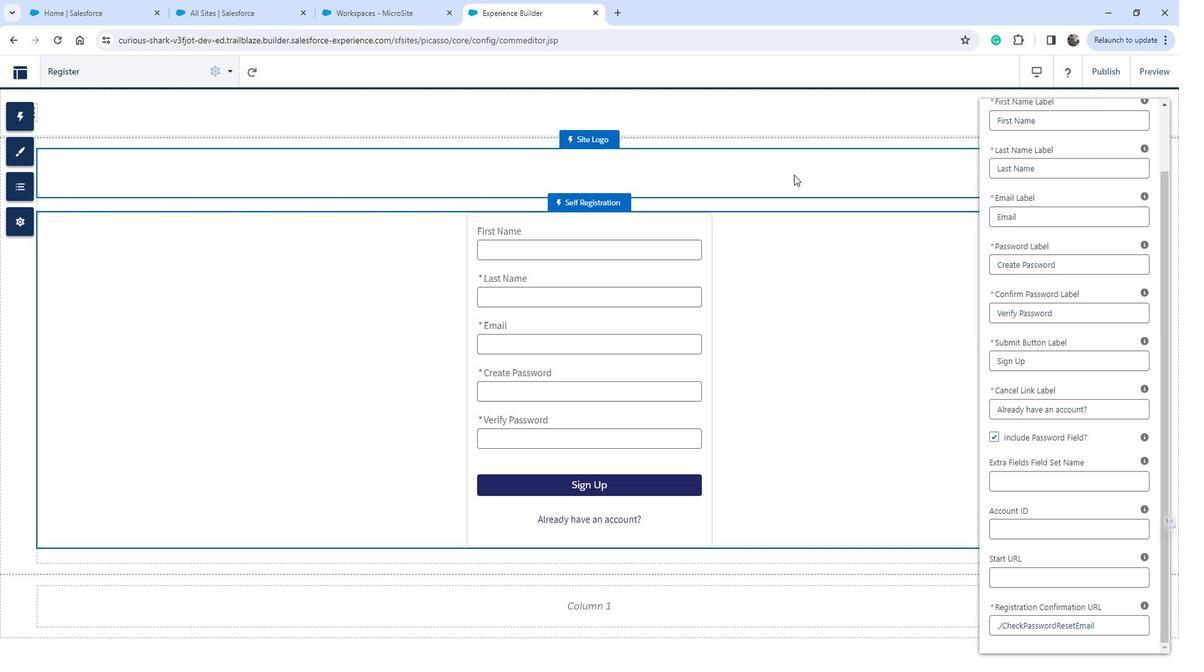 
